 Task: Change arrow line weight to 12PX.
Action: Mouse moved to (424, 229)
Screenshot: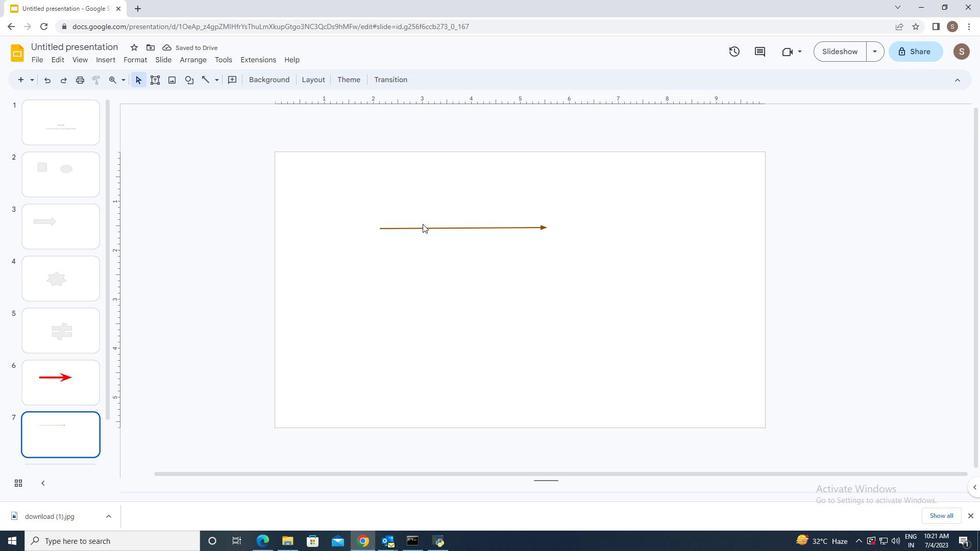 
Action: Mouse pressed left at (424, 229)
Screenshot: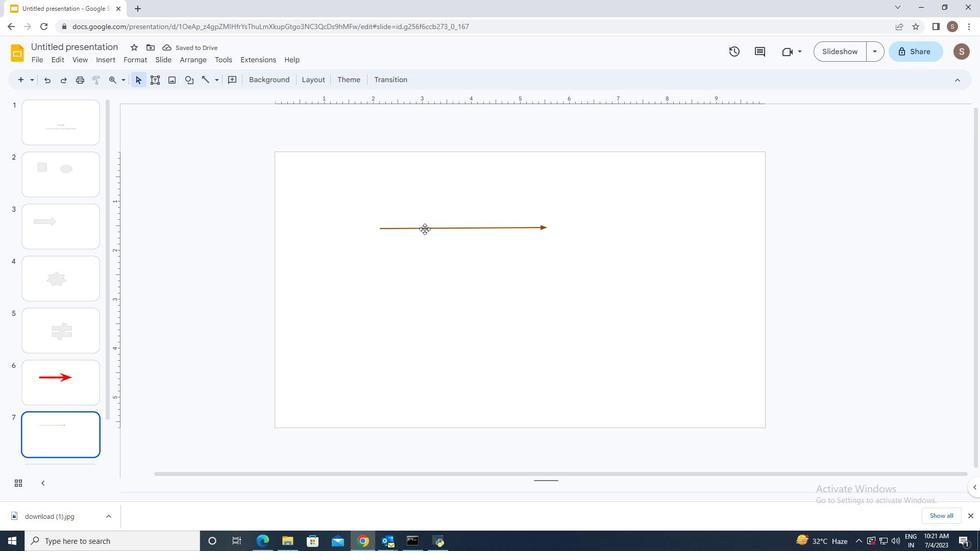 
Action: Mouse moved to (247, 77)
Screenshot: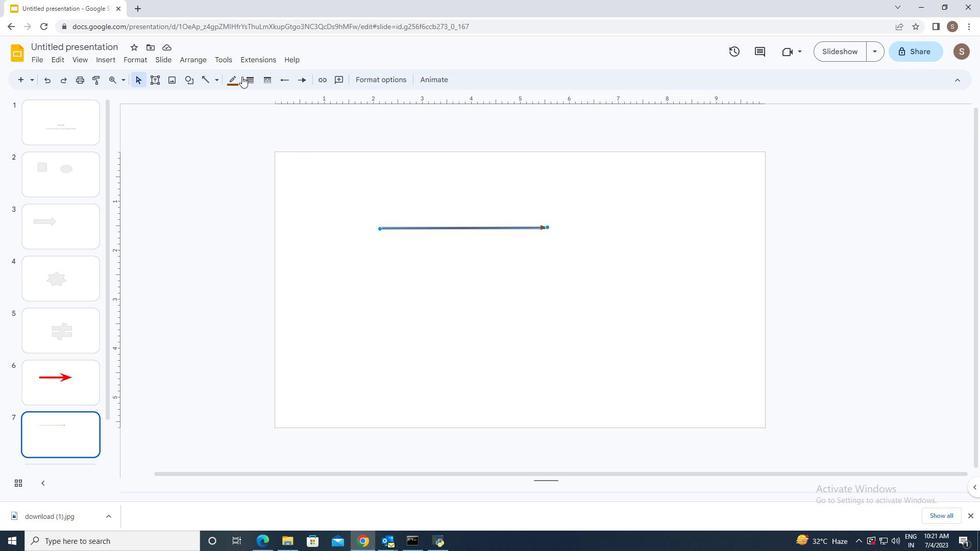 
Action: Mouse pressed left at (247, 77)
Screenshot: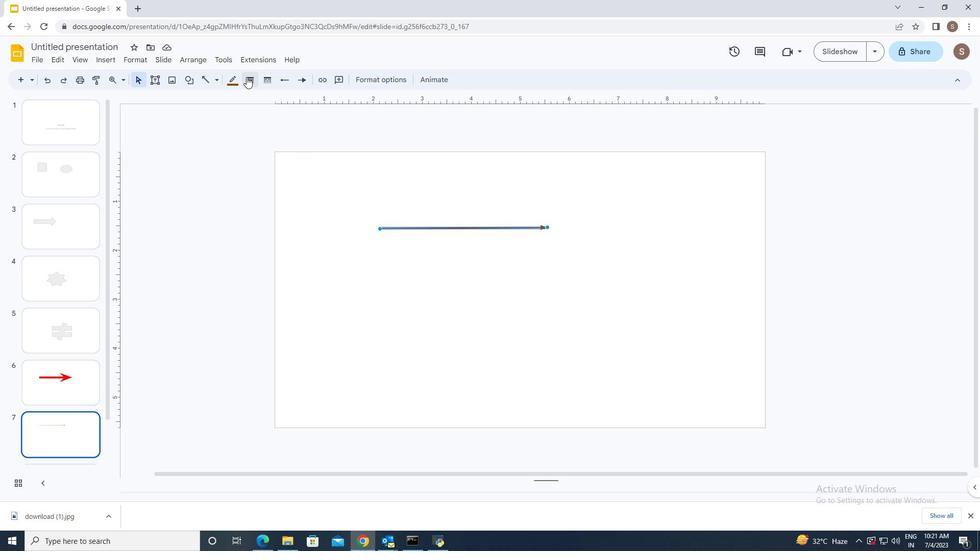 
Action: Mouse moved to (258, 174)
Screenshot: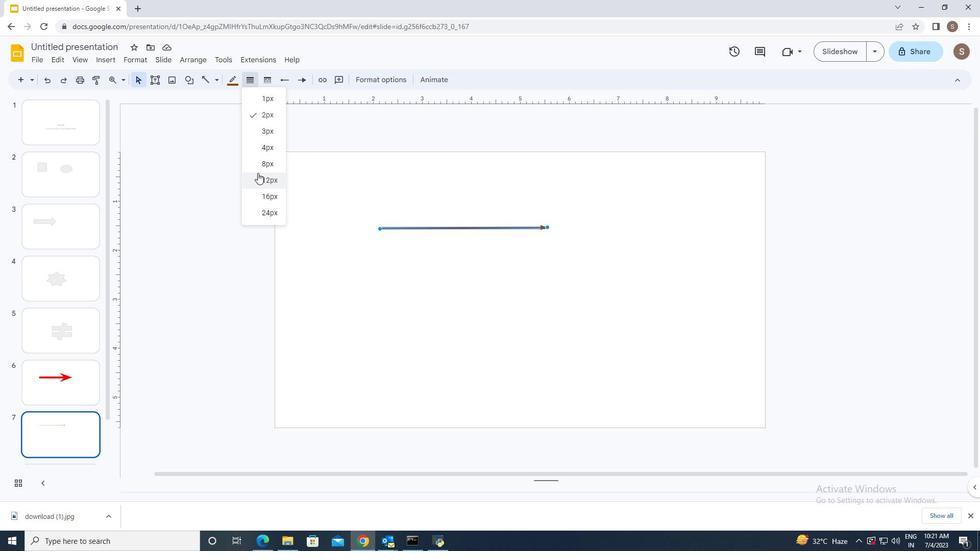 
Action: Mouse pressed left at (258, 174)
Screenshot: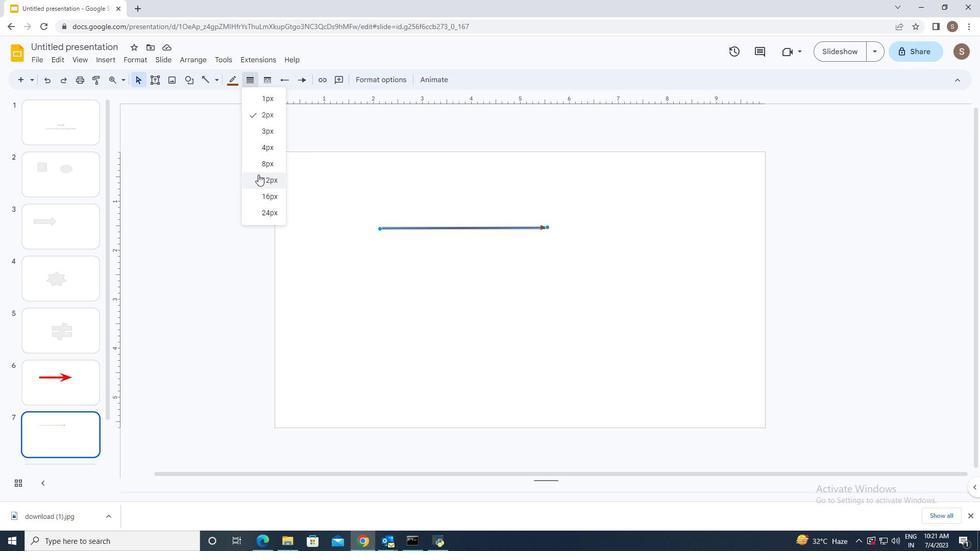 
Action: Mouse moved to (356, 315)
Screenshot: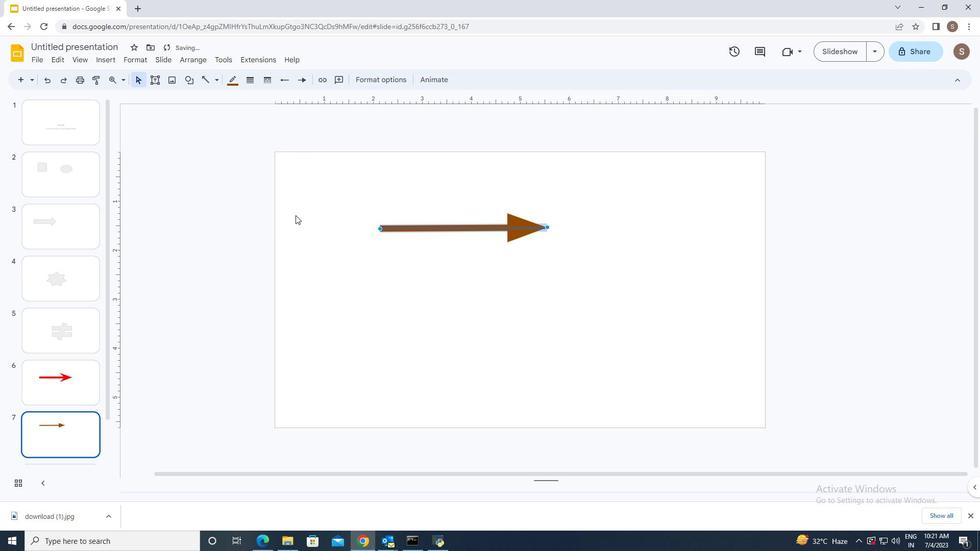 
Action: Mouse pressed left at (356, 315)
Screenshot: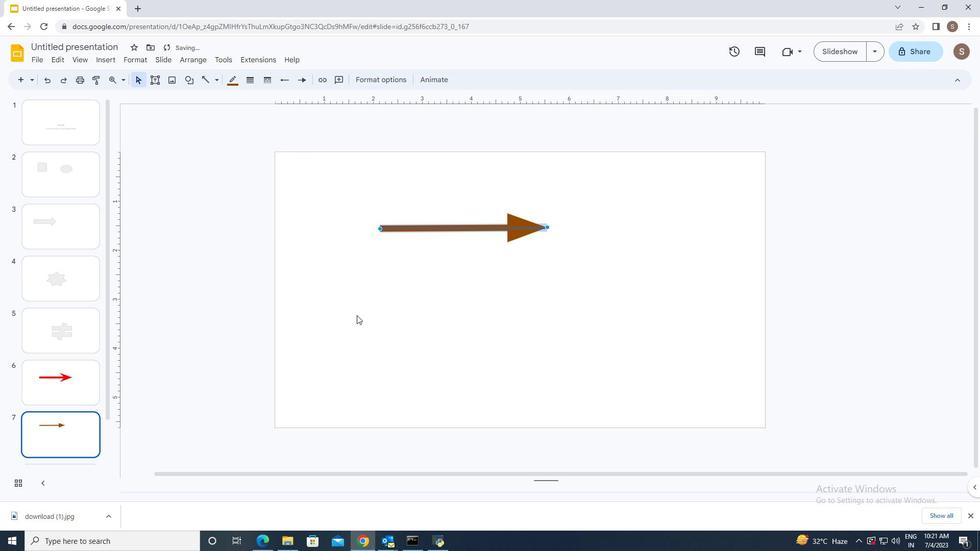 
